 Task: Sort the products in the category "Danishes" by relevance.
Action: Mouse moved to (16, 75)
Screenshot: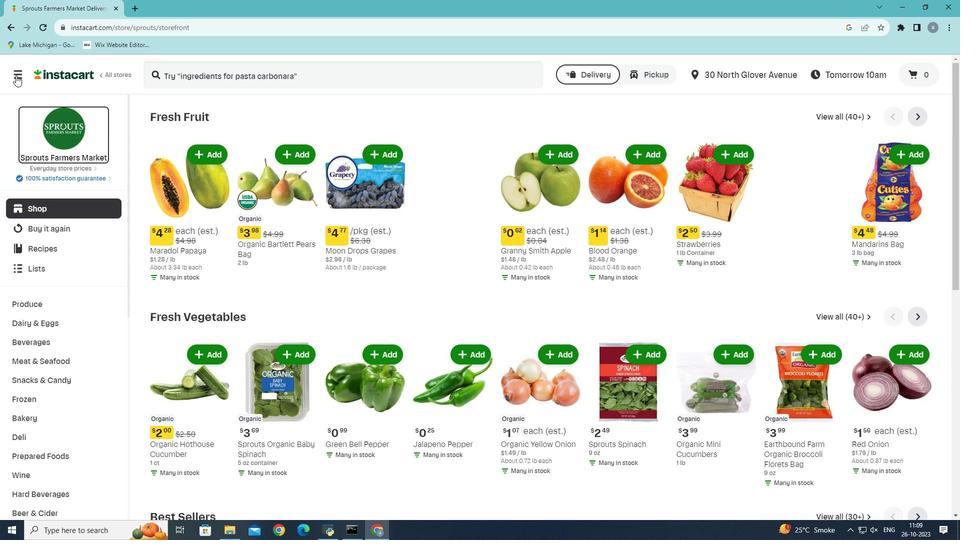 
Action: Mouse pressed left at (16, 75)
Screenshot: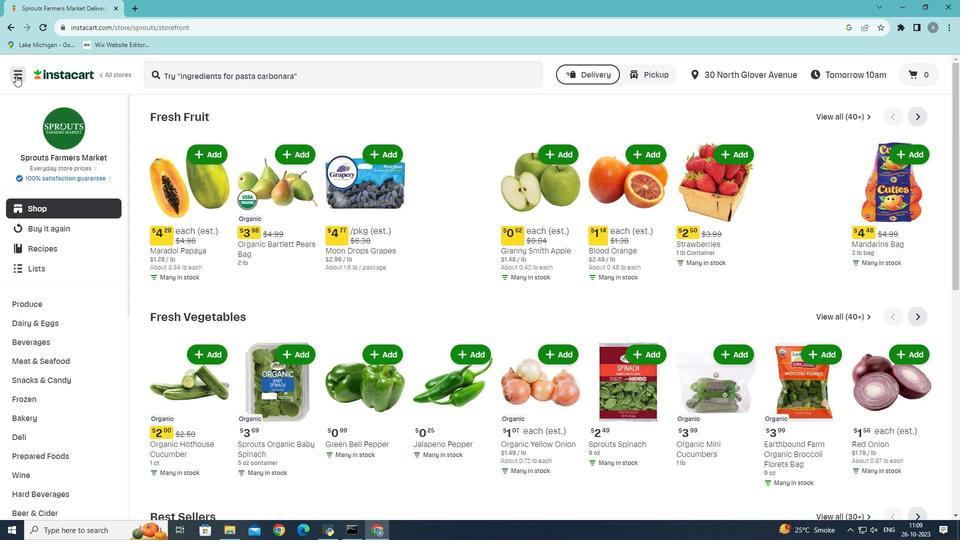 
Action: Mouse moved to (45, 294)
Screenshot: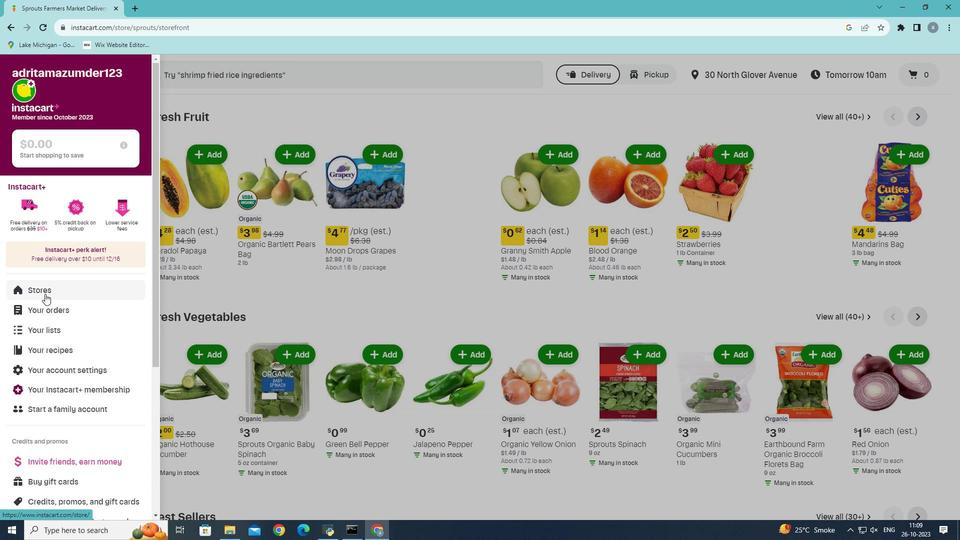 
Action: Mouse pressed left at (45, 294)
Screenshot: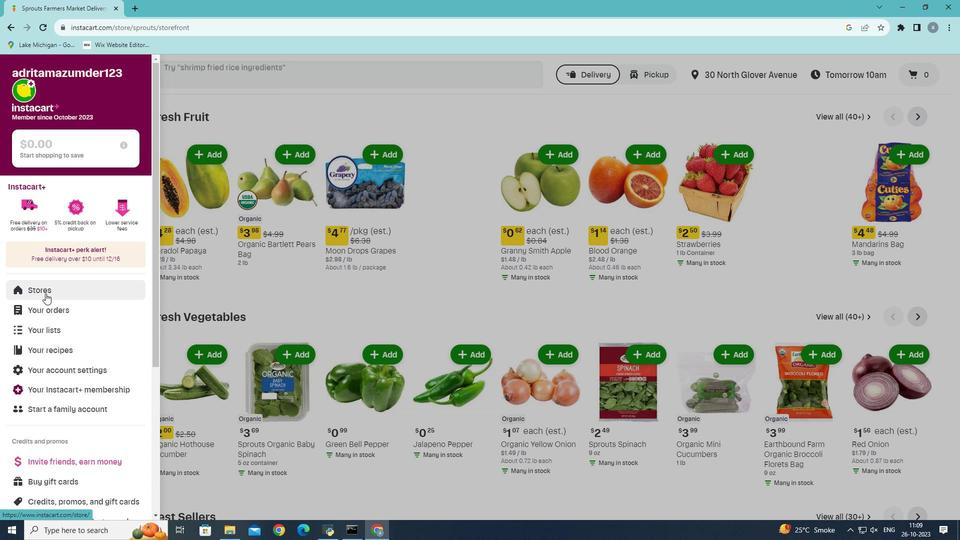 
Action: Mouse moved to (245, 117)
Screenshot: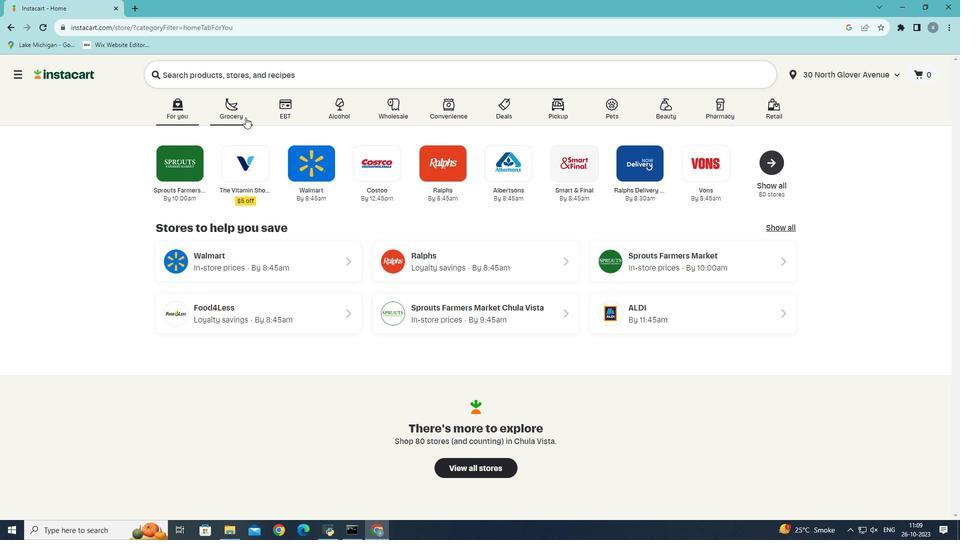
Action: Mouse pressed left at (245, 117)
Screenshot: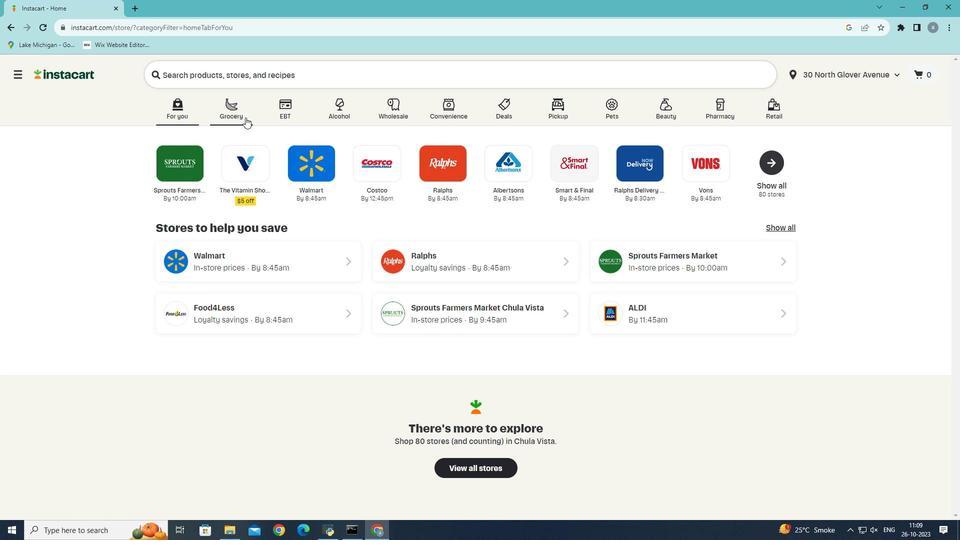 
Action: Mouse moved to (230, 297)
Screenshot: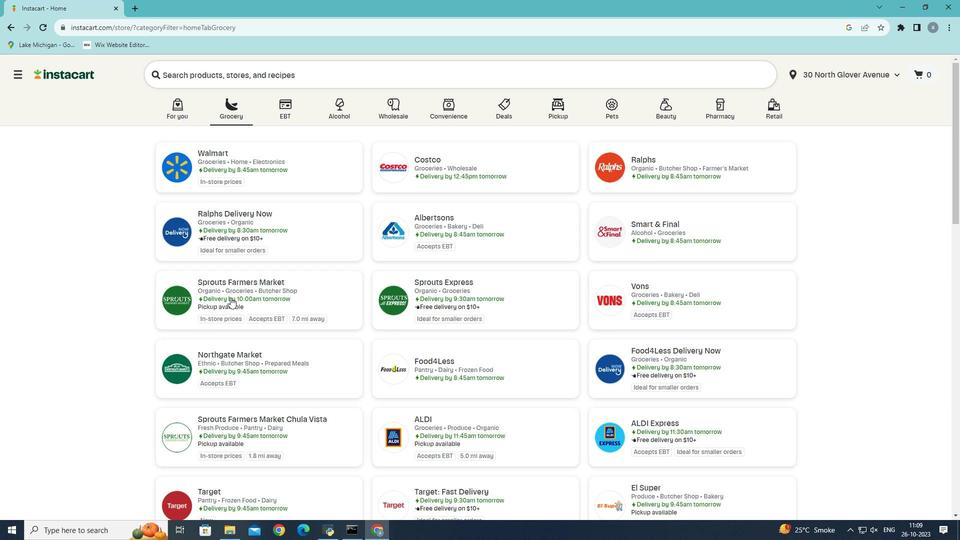 
Action: Mouse pressed left at (230, 297)
Screenshot: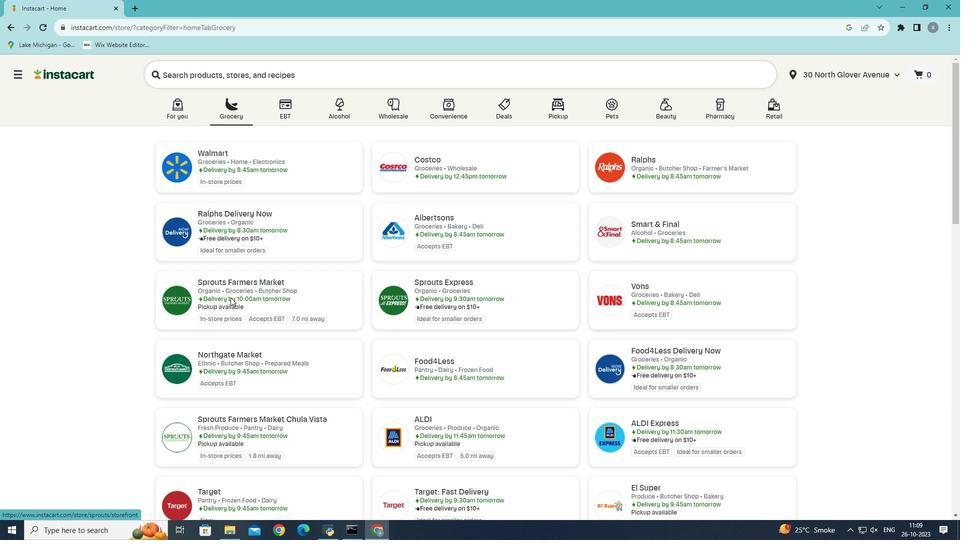 
Action: Mouse moved to (41, 423)
Screenshot: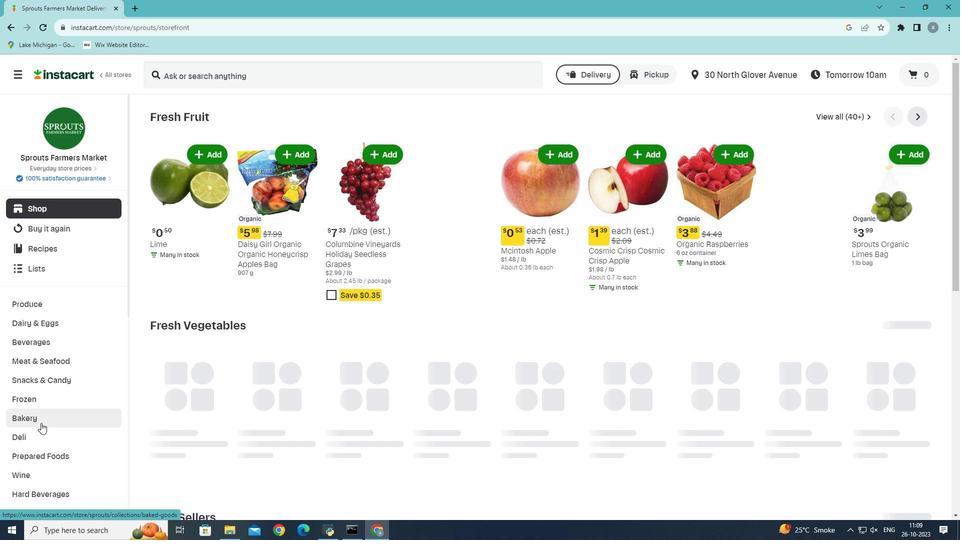 
Action: Mouse pressed left at (41, 423)
Screenshot: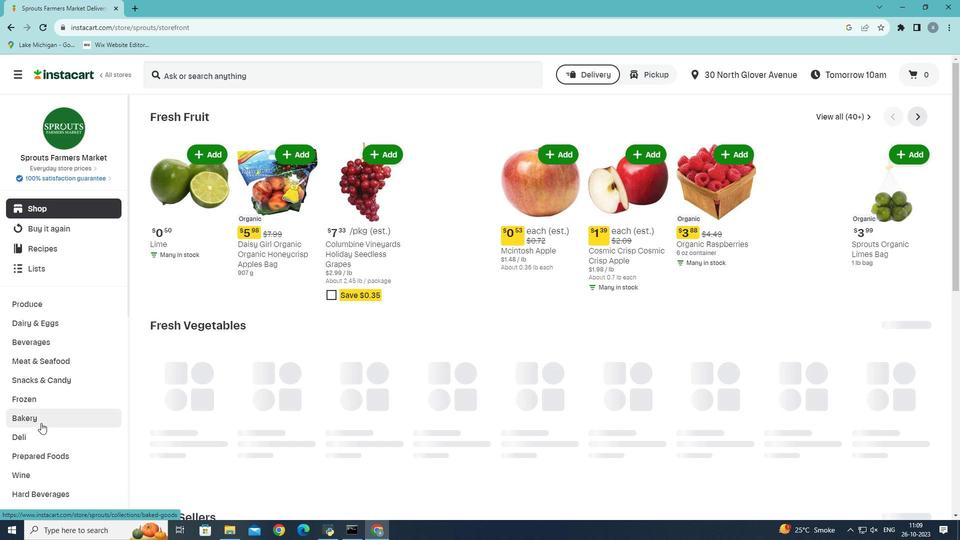 
Action: Mouse moved to (598, 139)
Screenshot: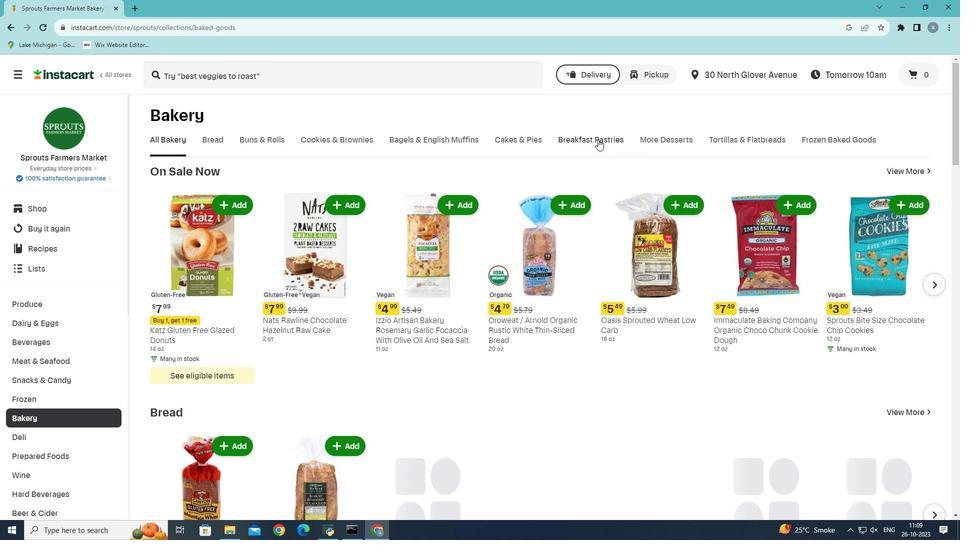 
Action: Mouse pressed left at (598, 139)
Screenshot: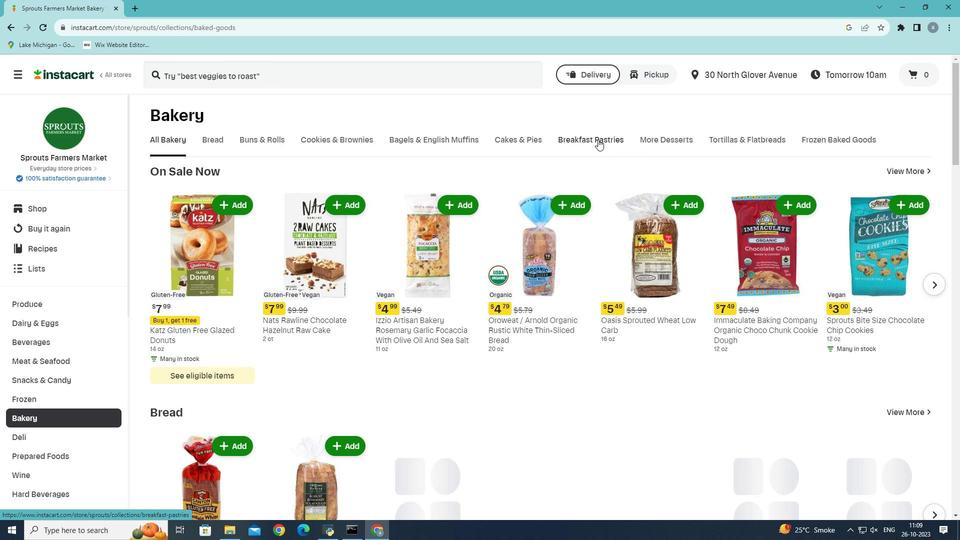
Action: Mouse moved to (458, 186)
Screenshot: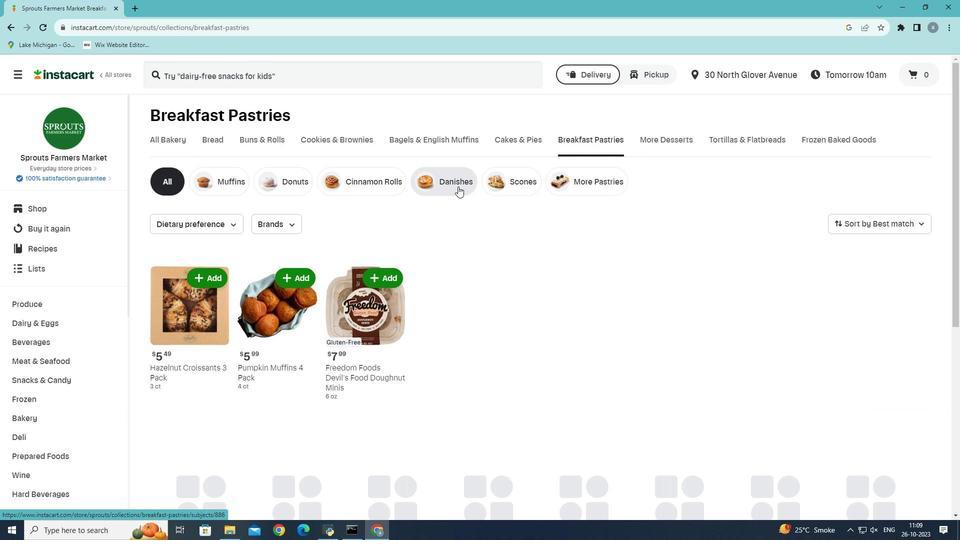 
Action: Mouse pressed left at (458, 186)
Screenshot: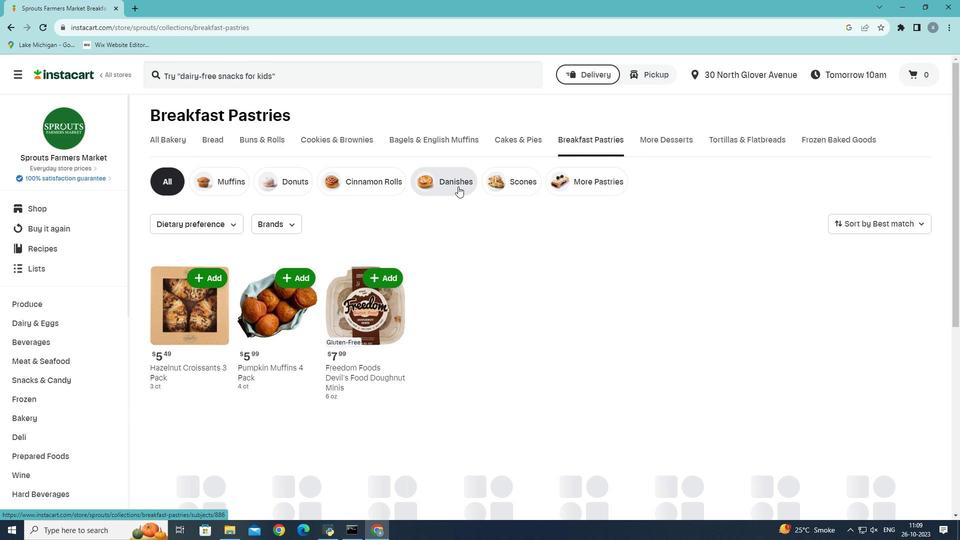 
Action: Mouse moved to (929, 224)
Screenshot: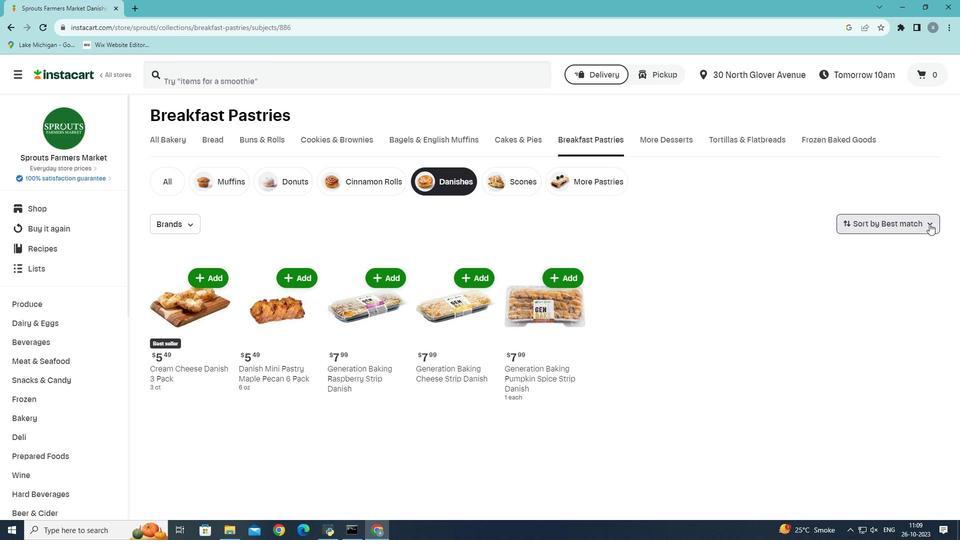 
Action: Mouse pressed left at (929, 224)
Screenshot: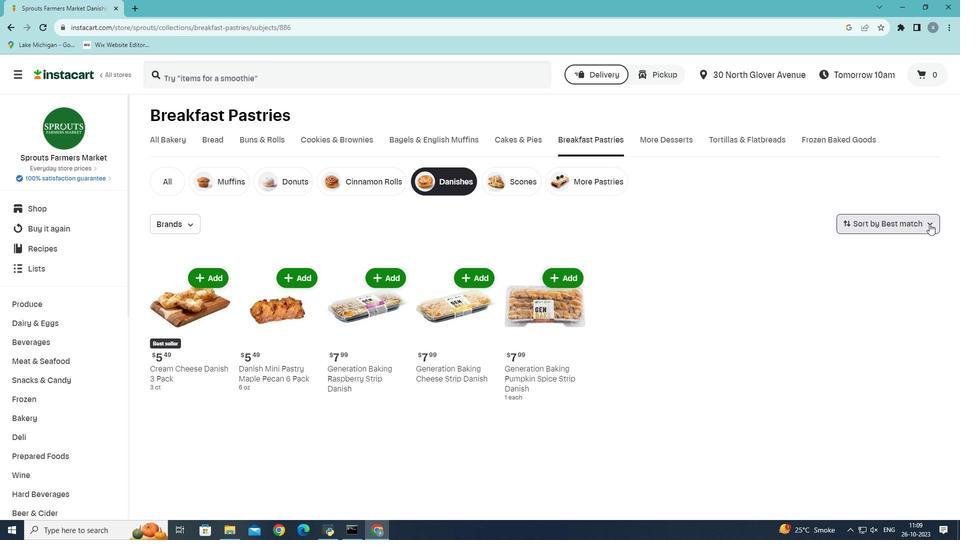 
Action: Mouse moved to (866, 366)
Screenshot: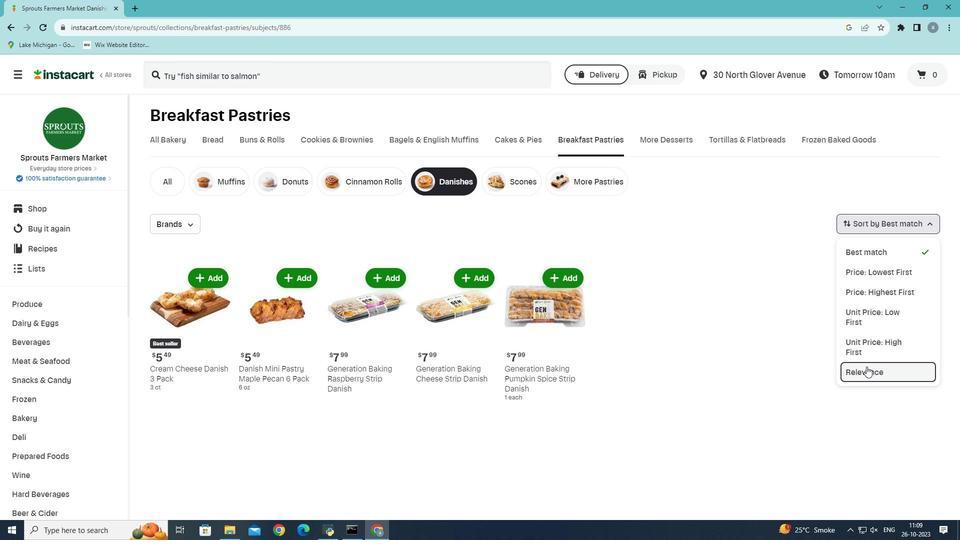 
Action: Mouse pressed left at (866, 366)
Screenshot: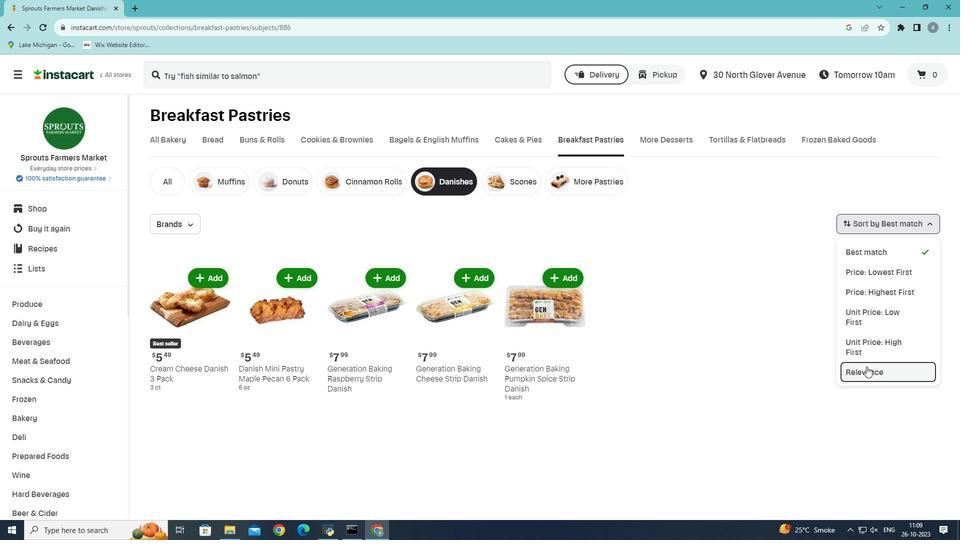 
Action: Mouse moved to (786, 337)
Screenshot: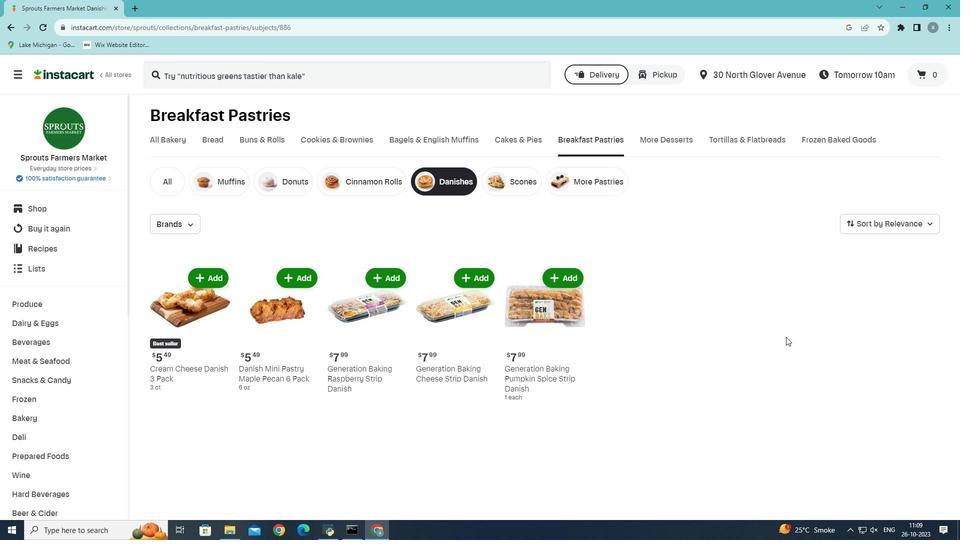 
